 Task: Find the nearest Restaurants.
Action: Mouse moved to (70, 41)
Screenshot: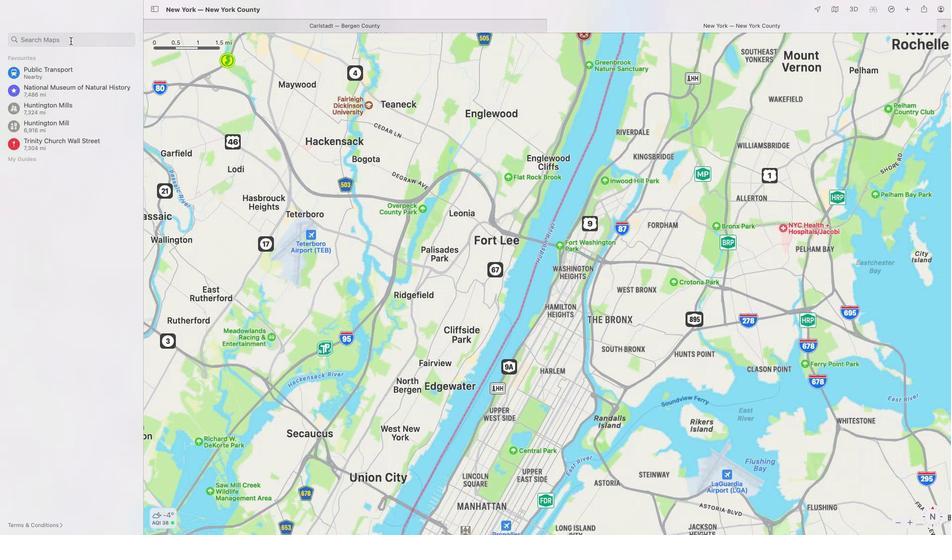 
Action: Mouse pressed left at (70, 41)
Screenshot: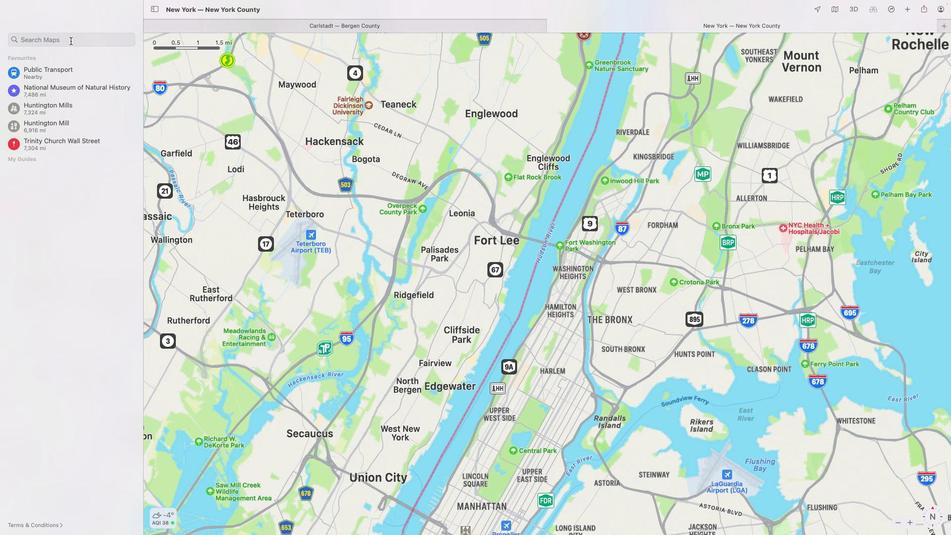 
Action: Mouse moved to (128, 54)
Screenshot: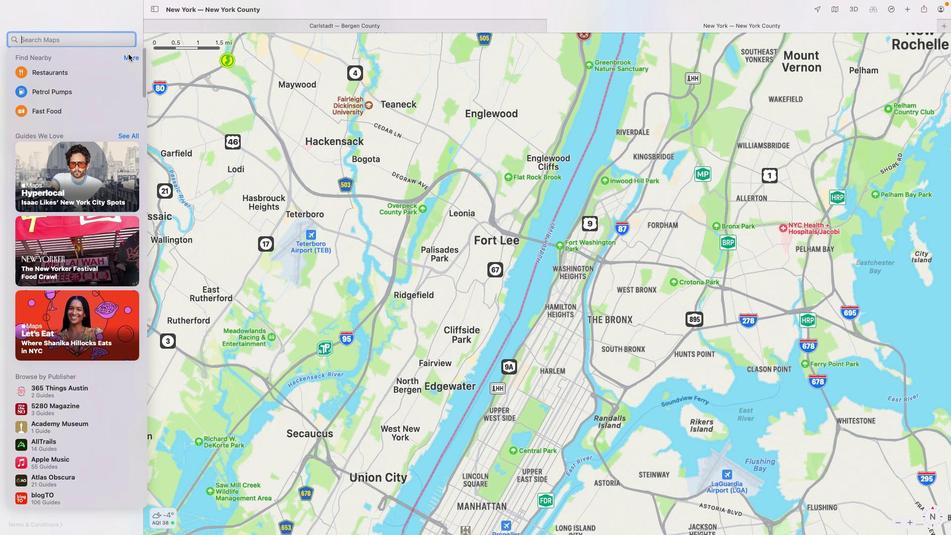 
Action: Mouse pressed left at (128, 54)
Screenshot: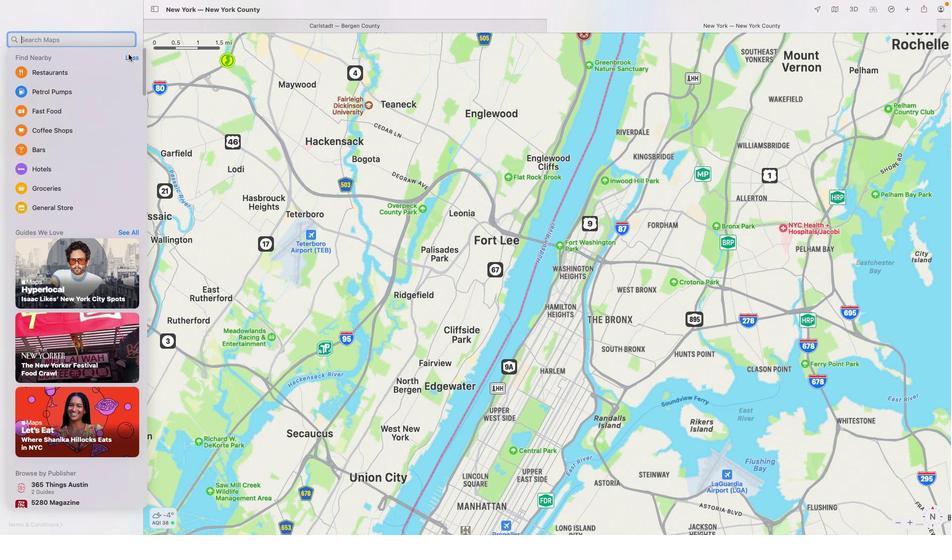 
Action: Mouse moved to (58, 70)
Screenshot: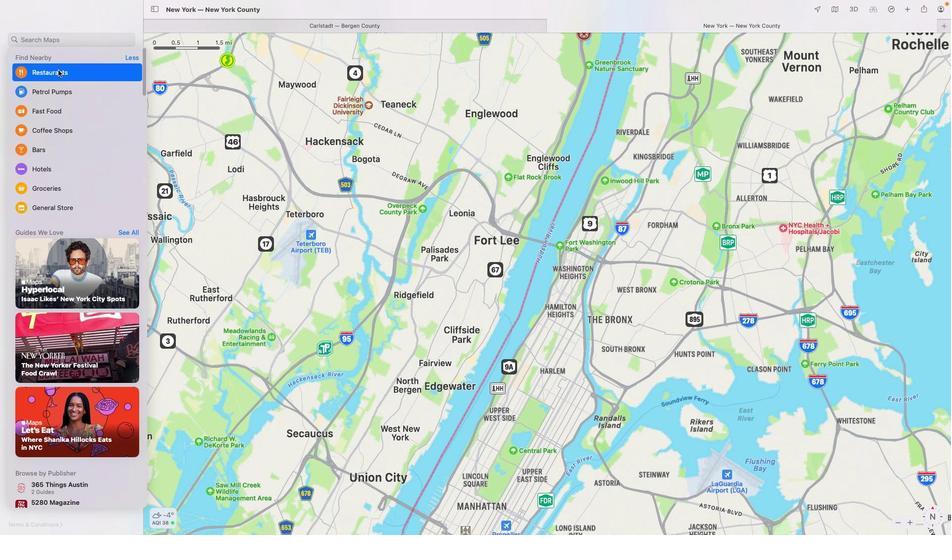 
Action: Mouse pressed left at (58, 70)
Screenshot: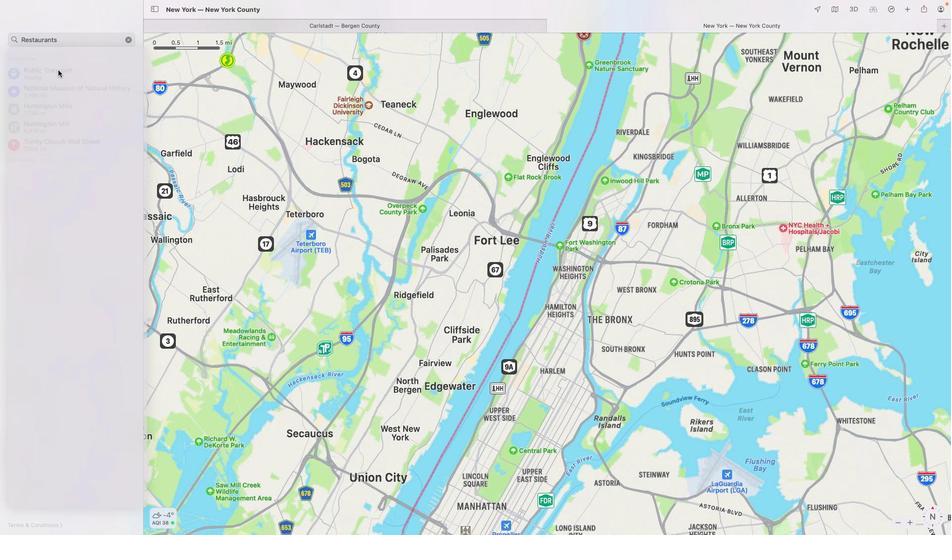 
